 Task: Create a script that calculates the area of a pyramid.
Action: Mouse moved to (856, 409)
Screenshot: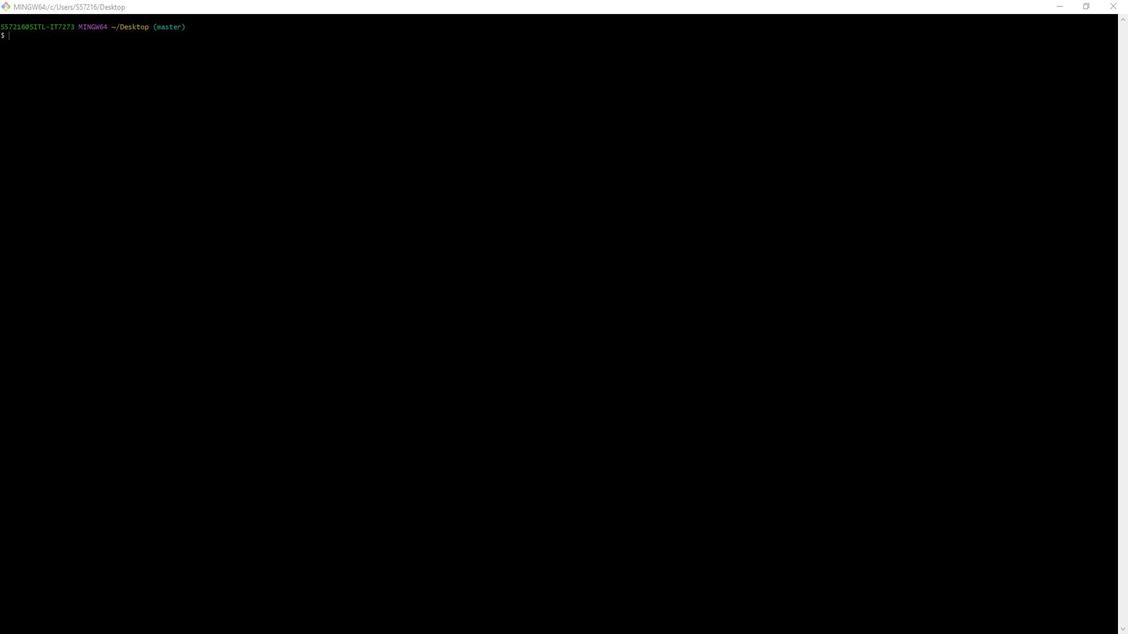 
Action: Mouse pressed left at (856, 409)
Screenshot: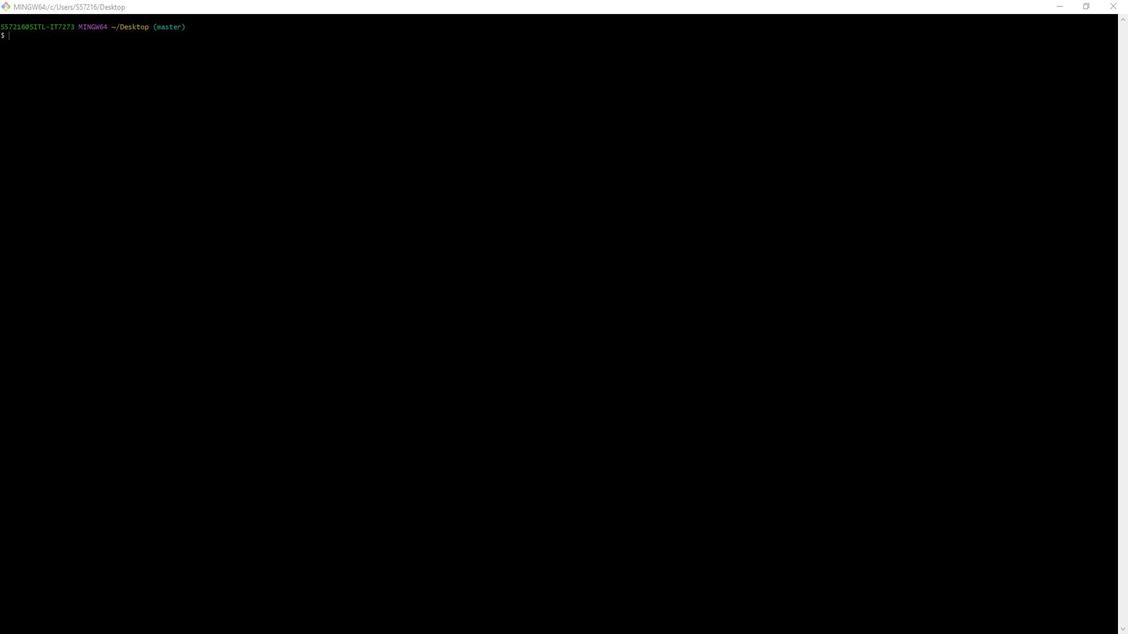 
Action: Mouse moved to (1069, 289)
Screenshot: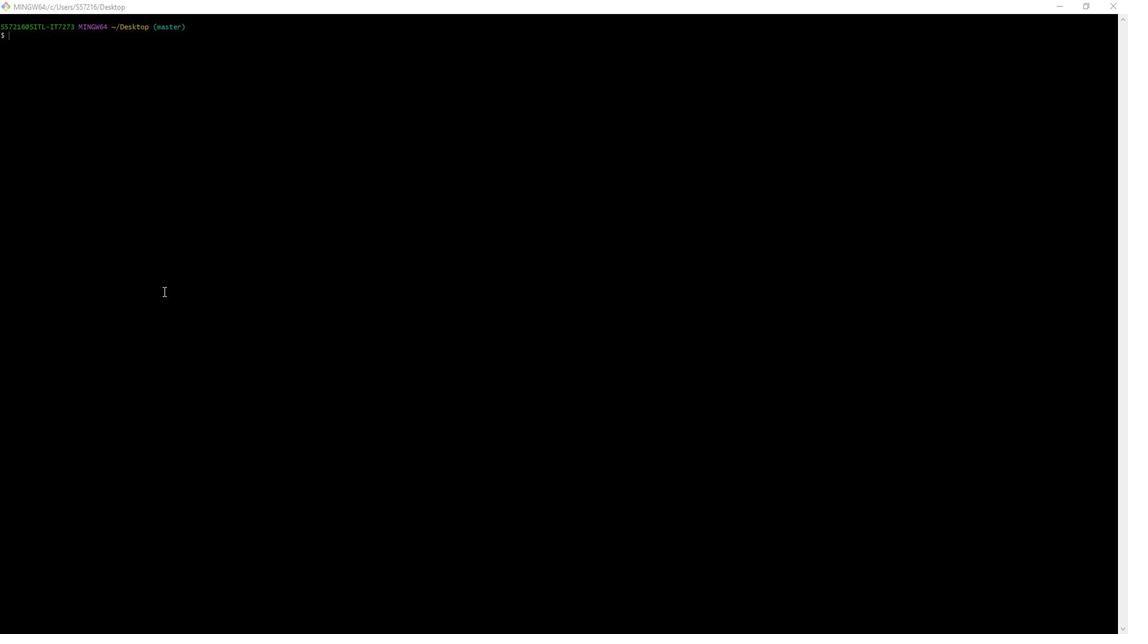 
Action: Mouse pressed left at (1069, 289)
Screenshot: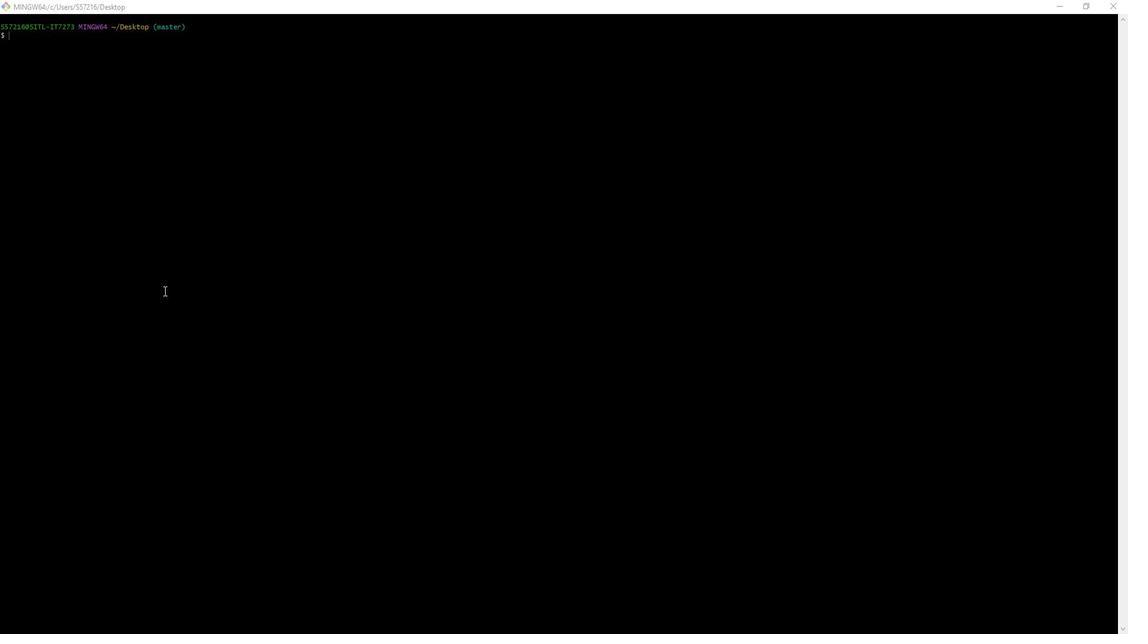 
Action: Mouse moved to (1068, 190)
Screenshot: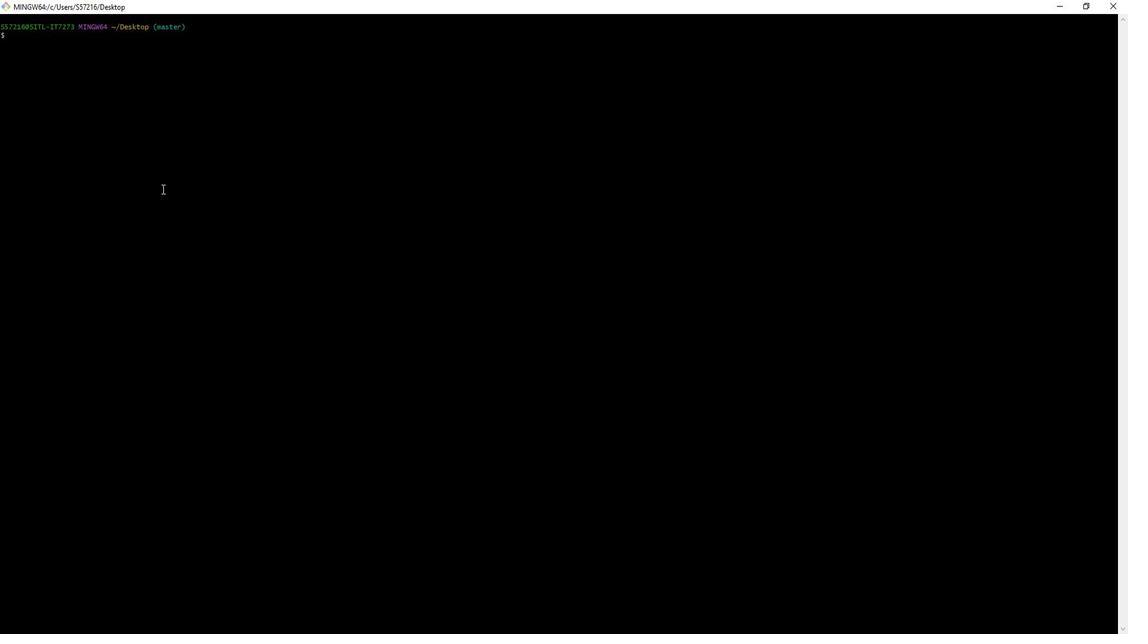 
Action: Key pressed vim<Key.space>sam1.sh<Key.enter>i
Screenshot: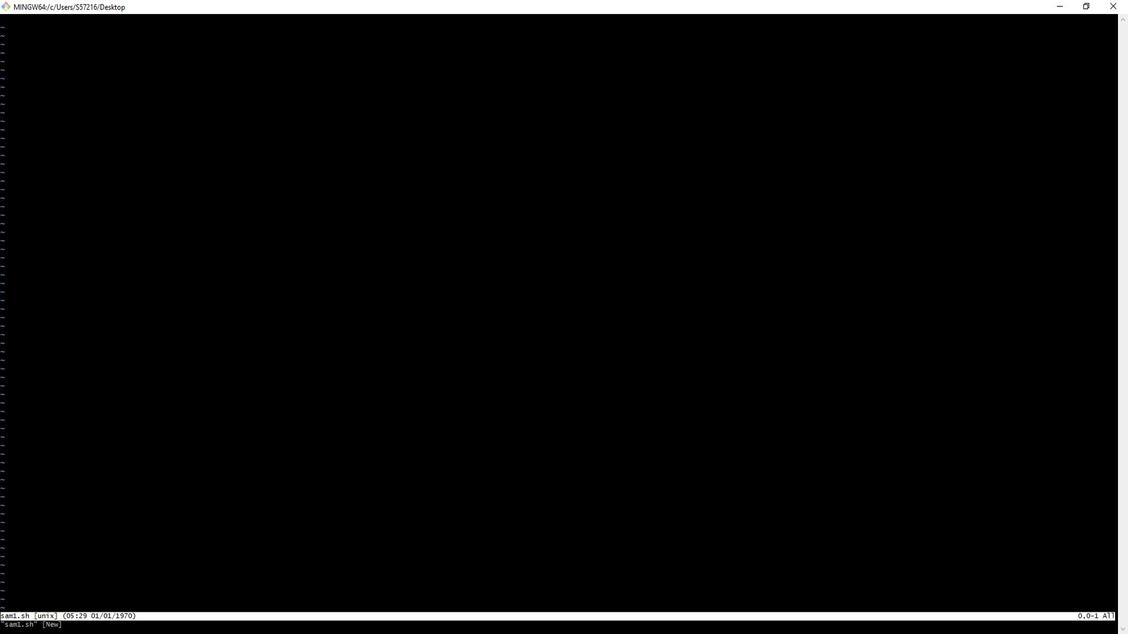 
Action: Mouse moved to (519, 442)
Screenshot: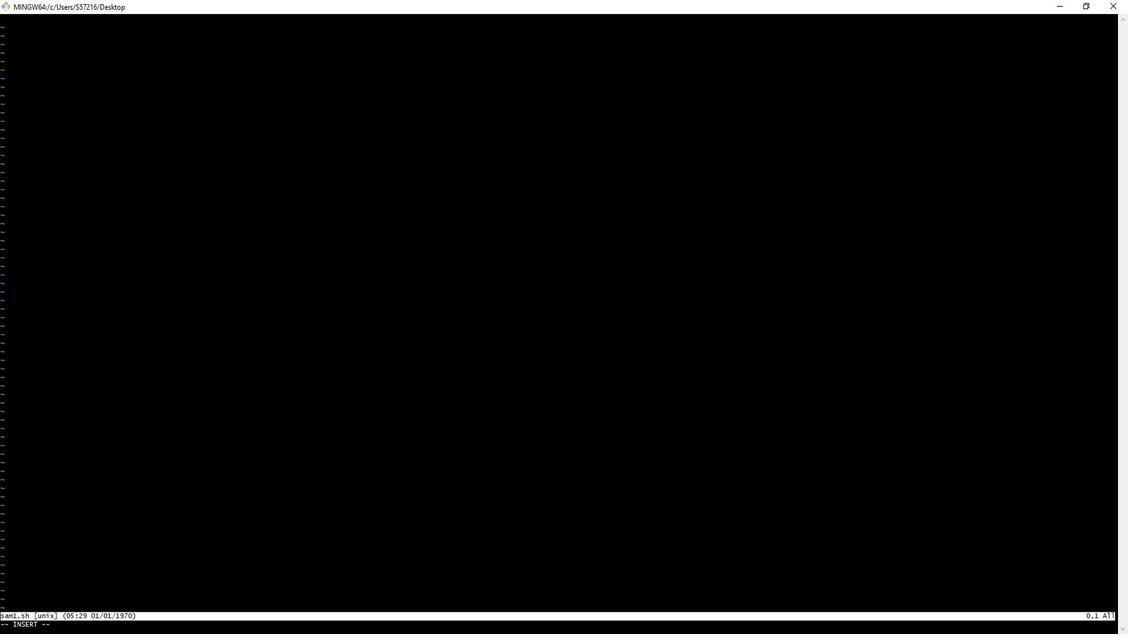 
Action: Mouse pressed left at (519, 442)
Screenshot: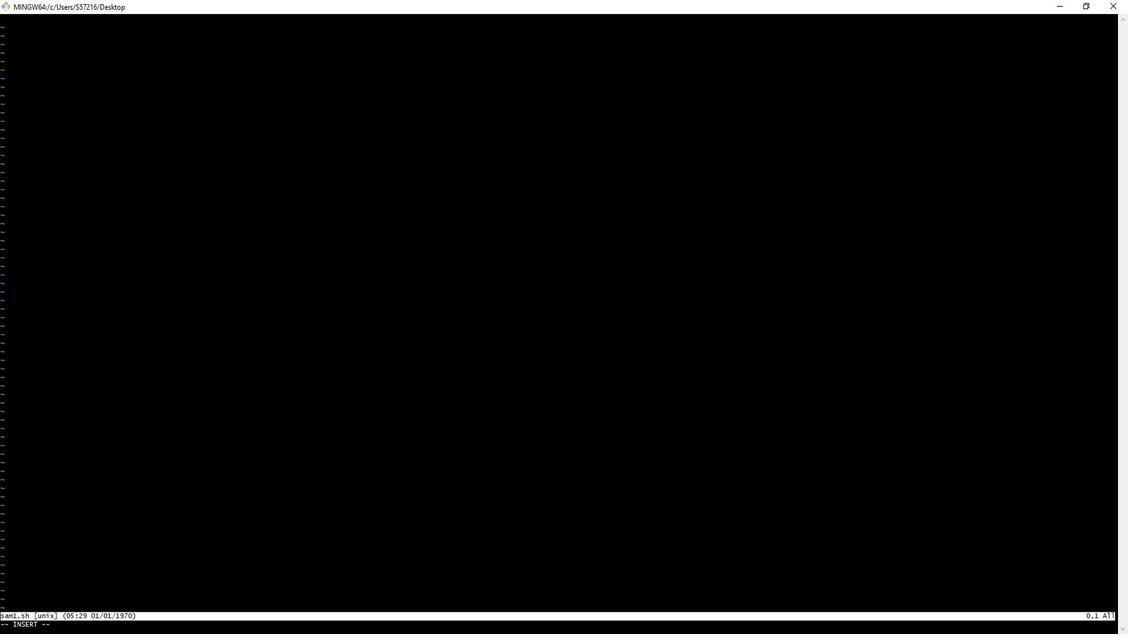 
Action: Key pressed <Key.up><Key.up><Key.enter>
Screenshot: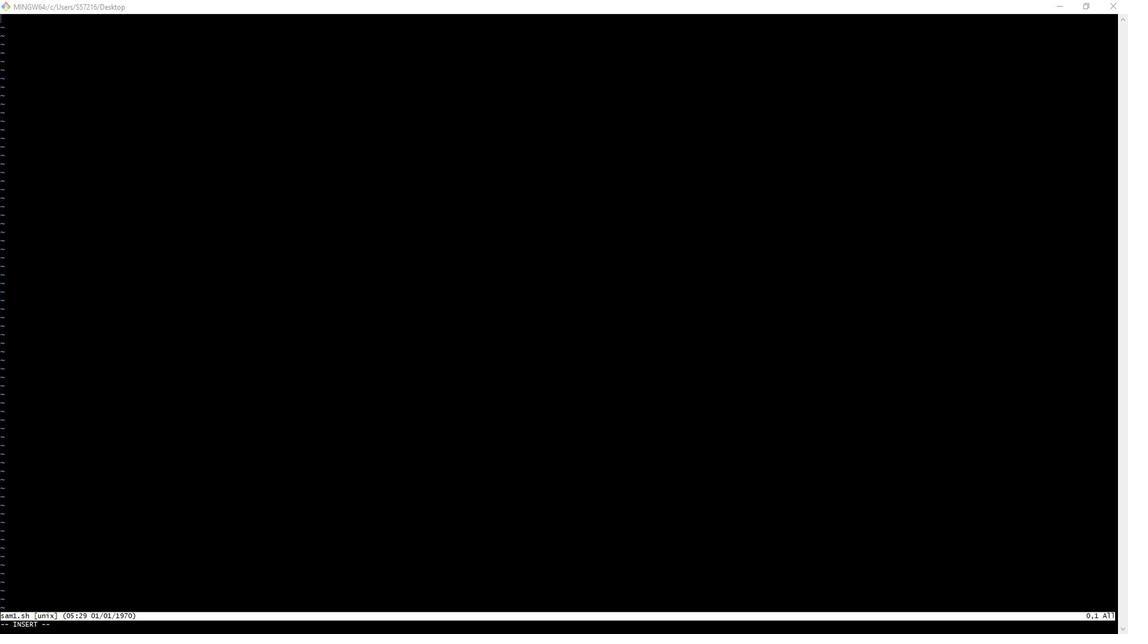 
Action: Mouse moved to (1023, 437)
Screenshot: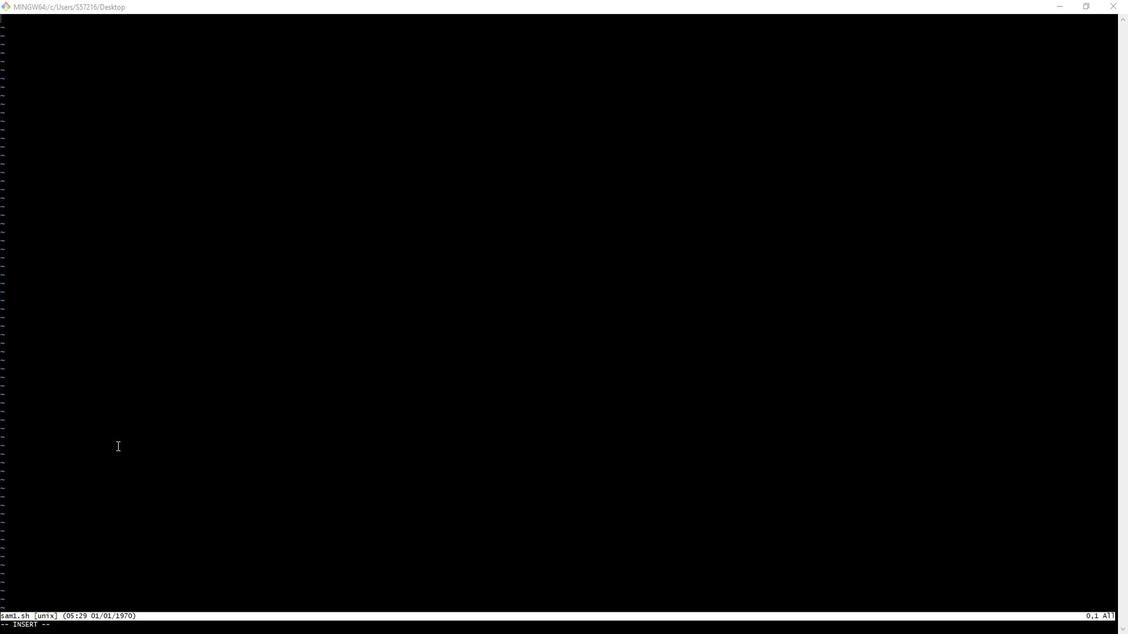 
Action: Mouse pressed left at (1023, 437)
Screenshot: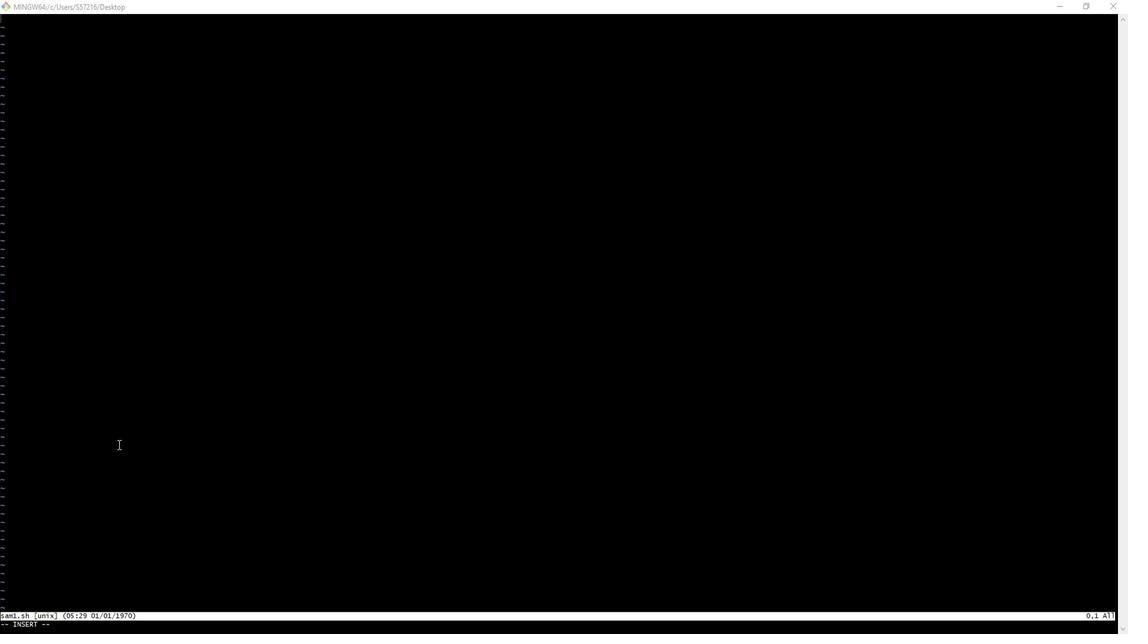 
Action: Key pressed <Key.shift><Key.shift><Key.shift><Key.shift><Key.shift><Key.shift><Key.shift>#!/bin/bash<Key.enter><Key.backspace><Key.space><Key.enter><Key.shift>#<Key.space><Key.shift>Fi<Key.backspace>unction<Key.space>to<Key.space>calculate<Key.space>the<Key.space>surface<Key.space>area<Key.space>of<Key.space>a<Key.space>pyramid<Key.enter><Key.backspace><Key.backspace><Key.space><Key.backspace>calculate<Key.shift_r>_pyramid<Key.shift_r><Key.shift_r><Key.shift_r><Key.shift_r><Key.shift_r><Key.shift_r><Key.shift_r><Key.shift_r><Key.shift_r><Key.shift_r><Key.shift_r><Key.shift_r>_area<Key.shift_r><Key.shift_r>()<Key.shift_r>{<Key.enter><Key.shift>#<Key.space><Key.shift>Input<Key.space>parameters<Key.space><Key.shift_r>(<Key.space>as<Key.space>integers<Key.shift_r><Key.shift_r><Key.shift_r><Key.shift_r><Key.shift_r>)<Key.enter>local<Key.backspace><Key.backspace><Key.backspace><Key.backspace><Key.backspace><Key.backspace><Key.backspace>local<Key.space>base<Key.shift_r>_length=<Key.shift>$1<Key.enter>local<Key.space>sna<Key.backspace><Key.backspace>lant<Key.shift_r>_height=<Key.shift>$1<Key.backspace>2<Key.enter><Key.enter><Key.shift><Key.shift><Key.shift><Key.shift><Key.shift><Key.shift><Key.shift><Key.shift><Key.shift><Key.shift><Key.shift><Key.shift><Key.shift><Key.shift><Key.shift><Key.shift>#<Key.space><Key.shift><Key.shift><Key.shift><Key.shift><Key.shift><Key.shift><Key.shift>Calculate<Key.space>the<Key.space>area<Key.space>using<Key.space>integers<Key.space>only<Key.enter><Key.backspace><Key.backspace>local<Key.space>base<Key.shift_r>_area=<Key.shift>$<Key.shift_r>((base<Key.shift_r>_length<Key.space><Key.shift_r><Key.shift_r><Key.shift_r><Key.shift_r><Key.shift_r><Key.shift_r><Key.shift_r><Key.shift_r><Key.shift_r><Key.shift_r>*<Key.space>base<Key.shift_r>_length<Key.shift_r><Key.shift_r><Key.shift_r>))<Key.enter>local<Key.space>lateral<Key.shift_r>_area=<Key.shift><Key.shift><Key.shift><Key.shift><Key.shift><Key.shift><Key.shift><Key.shift><Key.shift><Key.shift><Key.shift>$<Key.shift_r>((2<Key.space><Key.shift_r><Key.shift_r>*<Key.space>base<Key.shift_r>_length<Key.space><Key.shift_r>*<Key.space>slant<Key.shift_r><Key.shift_r><Key.shift_r><Key.shift_r><Key.shift_r>_height<Key.shift_r><Key.shift_r><Key.shift_r>)<Key.shift_r><Key.shift_r><Key.shift_r><Key.shift_r><Key.shift_r><Key.shift_r>)<Key.enter><Key.enter><Key.shift>#<Key.space>t<Key.shift><Key.backspace><Key.shift>Total<Key.space>surface<Key.space>area<Key.enter><Key.backspace><Key.backspace>local<Key.space>total<Key.shift_r>_area=<Key.shift>$<Key.shift_r><Key.shift_r><Key.shift_r><Key.shift_r><Key.shift_r><Key.shift_r><Key.shift_r>((base<Key.shift_r><Key.shift_r><Key.shift_r><Key.shift_r><Key.shift_r><Key.shift_r><Key.shift_r><Key.shift_r><Key.shift_r><Key.shift_r><Key.shift_r><Key.shift_r><Key.shift_r><Key.shift_r><Key.shift_r><Key.shift_r><Key.shift_r><Key.shift_r><Key.shift_r><Key.shift_r><Key.shift_r><Key.shift_r><Key.shift_r><Key.shift_r><Key.shift_r><Key.shift_r><Key.shift_r><Key.shift_r><Key.shift_r><Key.shift_r><Key.shift_r><Key.shift_r><Key.shift_r><Key.shift_r><Key.shift_r><Key.shift_r><Key.shift_r><Key.shift_r><Key.shift_r><Key.shift_r><Key.shift_r><Key.shift_r><Key.shift_r><Key.shift_r><Key.shift_r><Key.shift_r><Key.shift_r><Key.backspace><Key.backspace><Key.backspace><Key.backspace>base<Key.shift_r>_area<Key.space><Key.shift_r>+<Key.space>lateral<Key.shift_r>_area<Key.shift_r>))<Key.enter><Key.enter>echo<Key.space><Key.shift_r>"<Key.shift>Surface<Key.space>area<Key.space>of<Key.space>the<Key.space>pyramid<Key.space>is<Key.shift_r>:<Key.space><Key.shift>$toatl<Key.backspace><Key.backspace><Key.backspace>tal<Key.space><Key.backspace><Key.shift_r>_area<Key.space>square<Key.space>i<Key.backspace>units<Key.space><Key.shift_r>"<Key.enter><Key.backspace><Key.enter><Key.backspace><Key.shift_r>}<Key.enter><Key.enter><Key.shift>#<Key.space><Key.shift>Input<Key.space>values<Key.space><Key.shift_r>(<Key.space>replace<Key.space>these<Key.space>with<Key.space>your<Key.space>w<Key.backspace>own<Key.space>values<Key.shift_r><Key.shift_r><Key.shift_r>)<Key.enter><Key.backspace><Key.backspace>basse<Key.backspace><Key.backspace>e<Key.shift_r>_length=5<Key.enter>slant<Key.shift_r>_height=5<Key.backspace>7<Key.enter><Key.enter><Key.shift><Key.shift><Key.shift><Key.shift><Key.shift><Key.shift><Key.shift><Key.shift><Key.shift><Key.shift><Key.shift><Key.shift><Key.shift><Key.shift>#<Key.shift>Call<Key.space><Key.left><Key.left><Key.left><Key.left><Key.left><Key.space><Key.right><Key.right><Key.right><Key.right><Key.right>the<Key.space>funcy<Key.backspace>tion<Key.space>with<Key.space>the<Key.space>input<Key.space>values<Key.enter><Key.backspace><Key.backspace>calculate<Key.shift_r>_pyramid<Key.shift_r>_area<Key.space><Key.shift_r>"<Key.shift>$base<Key.shift_r>_length<Key.shift_r><Key.shift_r><Key.shift_r><Key.shift_r>"<Key.space><Key.shift_r><Key.shift_r><Key.shift_r><Key.shift_r><Key.shift_r><Key.shift_r><Key.shift_r><Key.shift_r><Key.shift_r>"<Key.shift><Key.shift><Key.shift>$slant<Key.shift_r>_height<Key.shift_r>"<Key.enter><Key.esc><Key.shift_r>:wq<Key.enter>chmod<Key.space><Key.shift_r>+x<Key.space>sam1.sh<Key.enter>./sam1.sh<Key.enter>
Screenshot: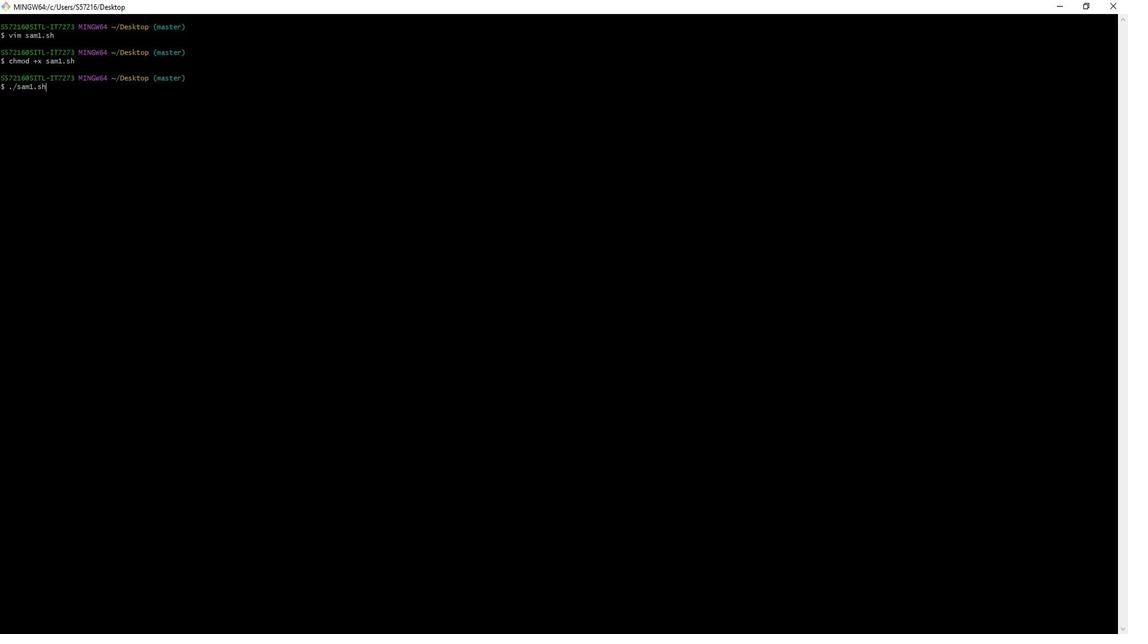 
